 Task: Search one way flight ticket for 4 adults, 2 children, 2 infants in seat and 1 infant on lap in premium economy from Fort Lauderdale: Fort Lauderdale-hollywood International Airport to Rockford: Chicago Rockford International Airport(was Northwest Chicagoland Regional Airport At Rockford) on 5-1-2023. Choice of flights is Southwest. Number of bags: 2 carry on bags. Price is upto 79000. Outbound departure time preference is 4:45.
Action: Mouse moved to (171, 154)
Screenshot: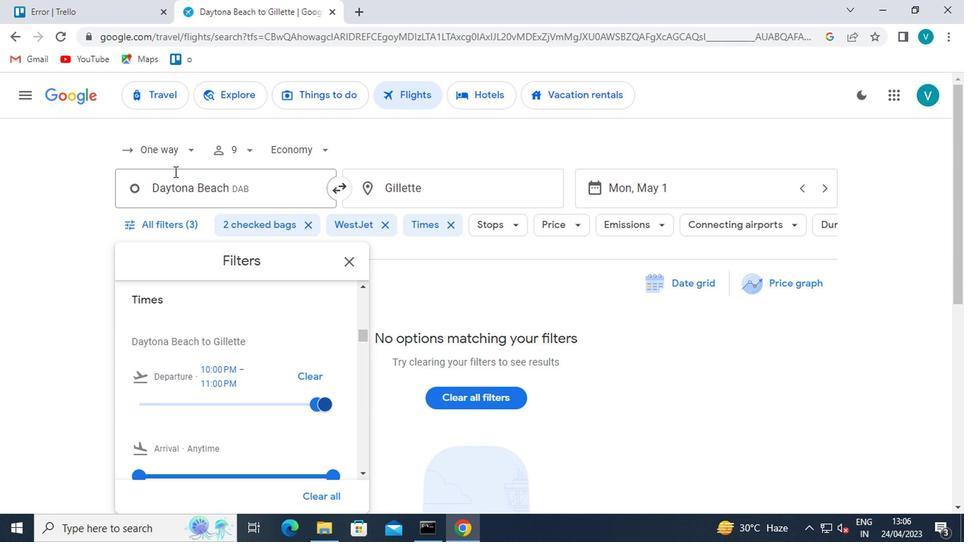 
Action: Mouse pressed left at (171, 154)
Screenshot: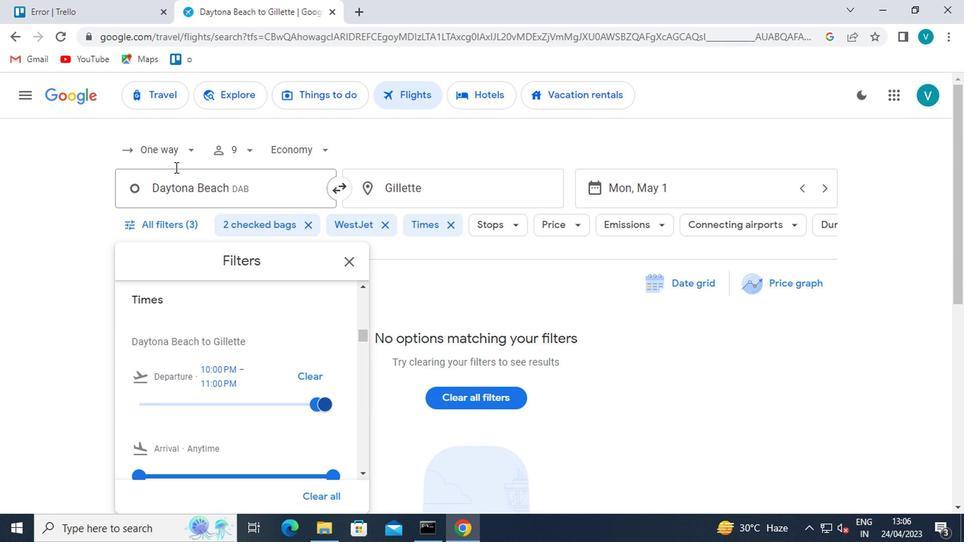 
Action: Mouse moved to (179, 212)
Screenshot: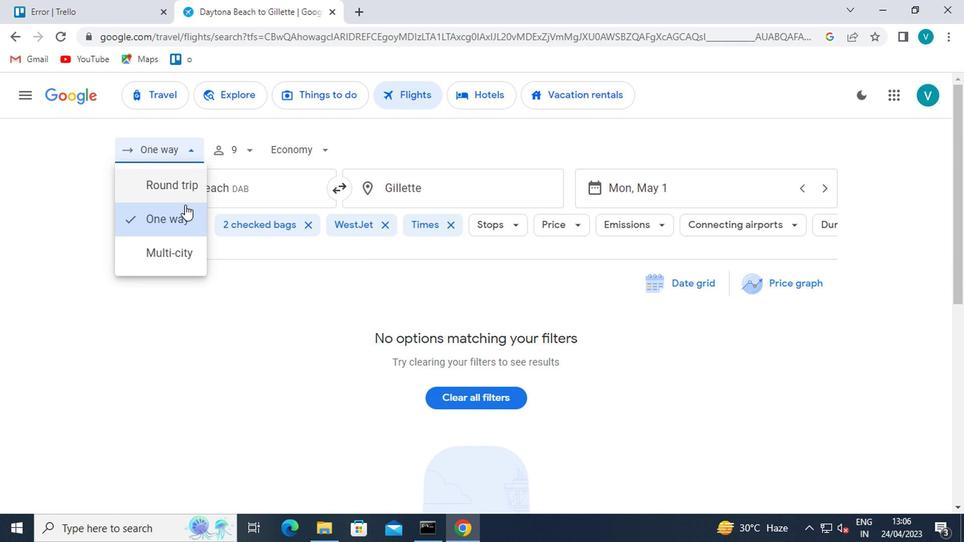 
Action: Mouse pressed left at (179, 212)
Screenshot: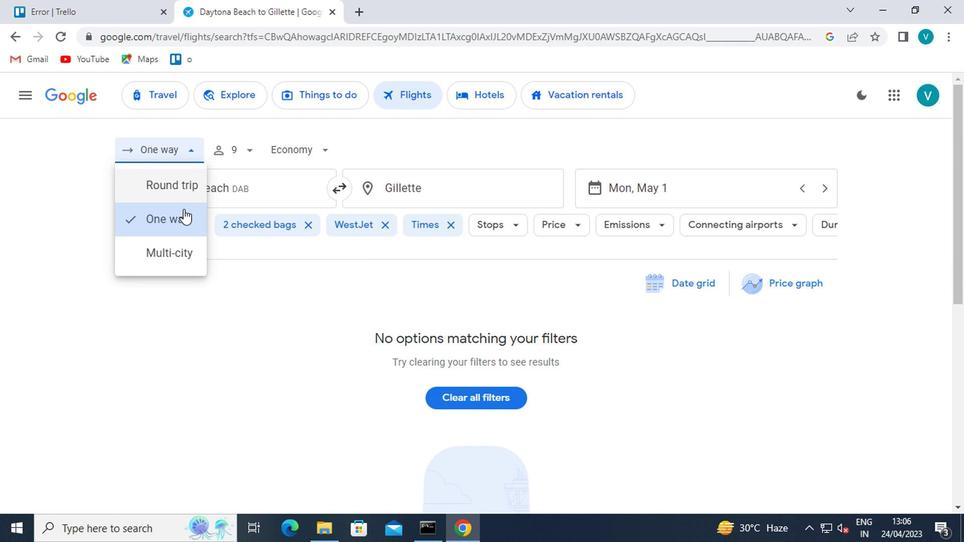 
Action: Mouse moved to (244, 151)
Screenshot: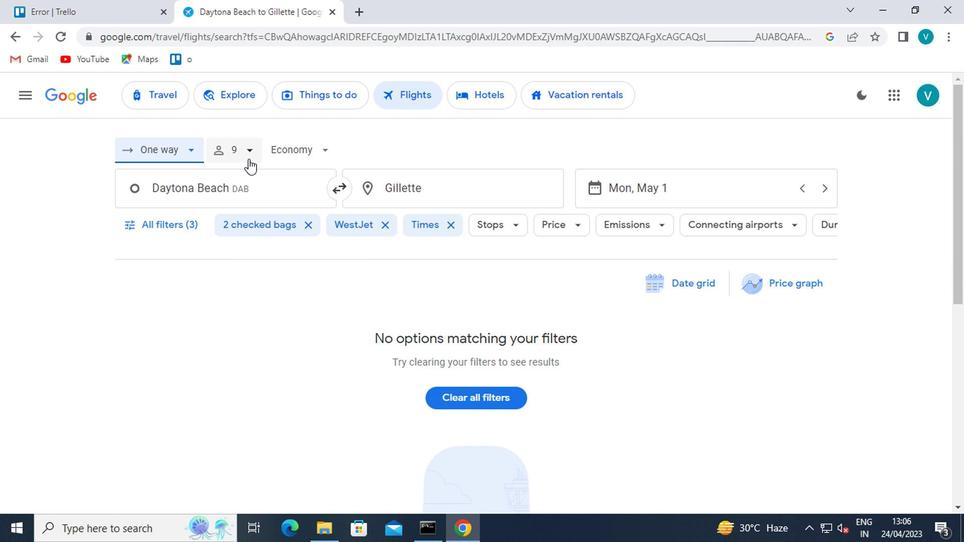 
Action: Mouse pressed left at (244, 151)
Screenshot: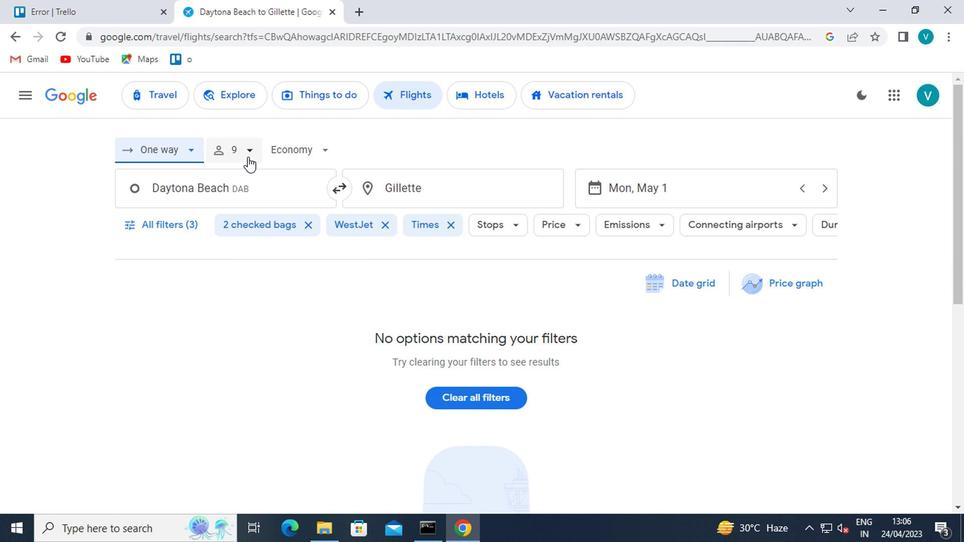 
Action: Mouse moved to (303, 189)
Screenshot: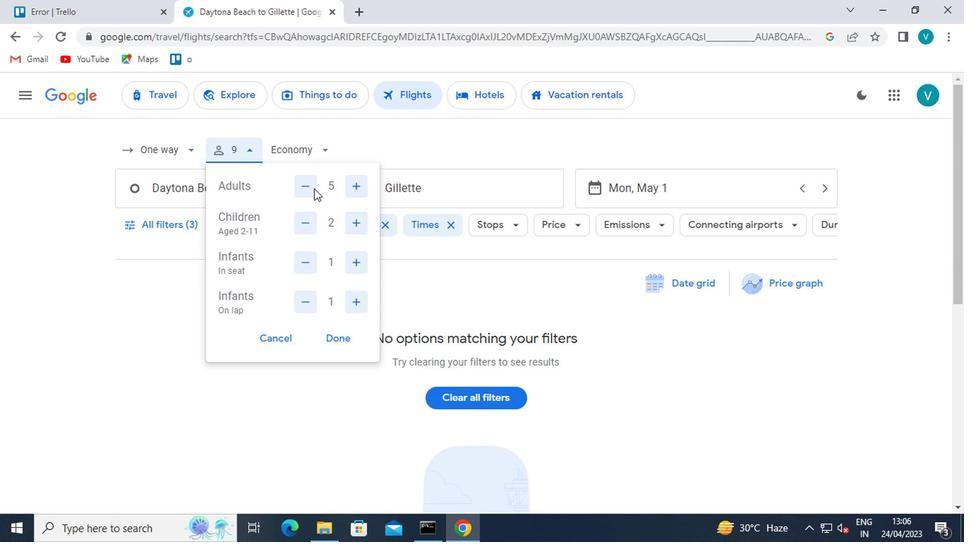 
Action: Mouse pressed left at (303, 189)
Screenshot: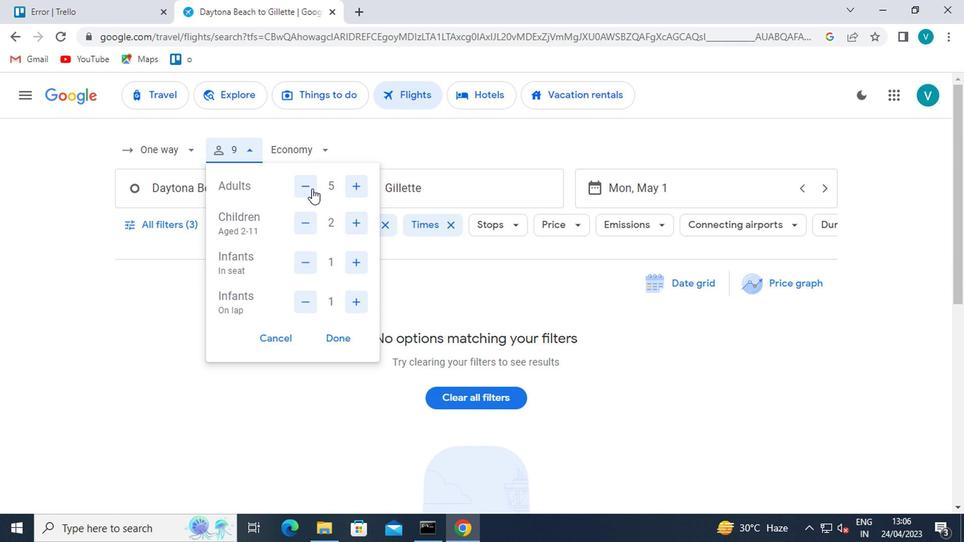 
Action: Mouse moved to (346, 264)
Screenshot: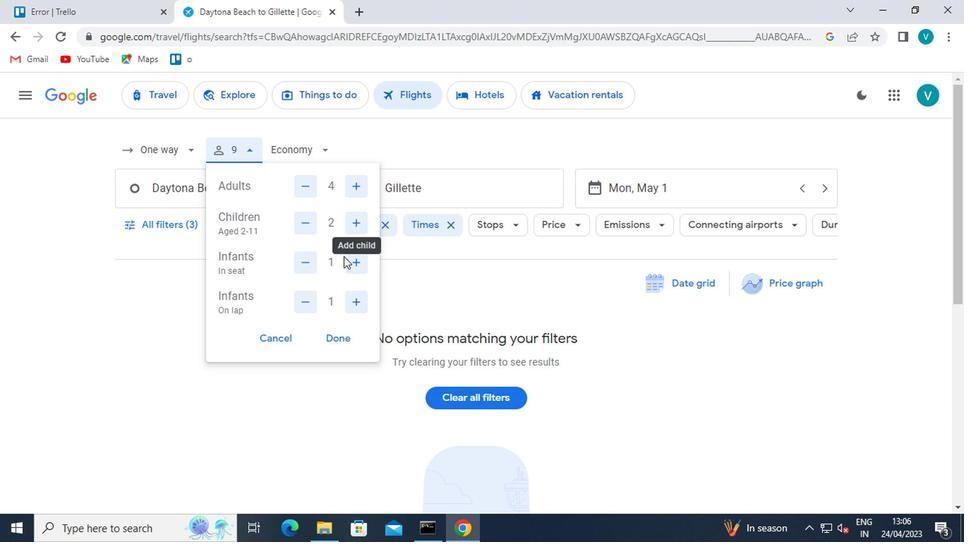 
Action: Mouse pressed left at (346, 264)
Screenshot: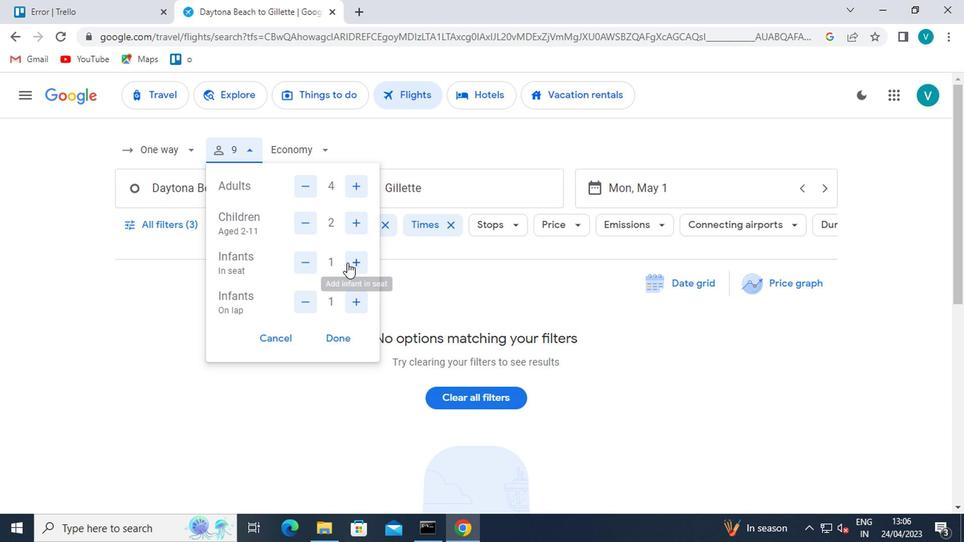 
Action: Mouse moved to (337, 333)
Screenshot: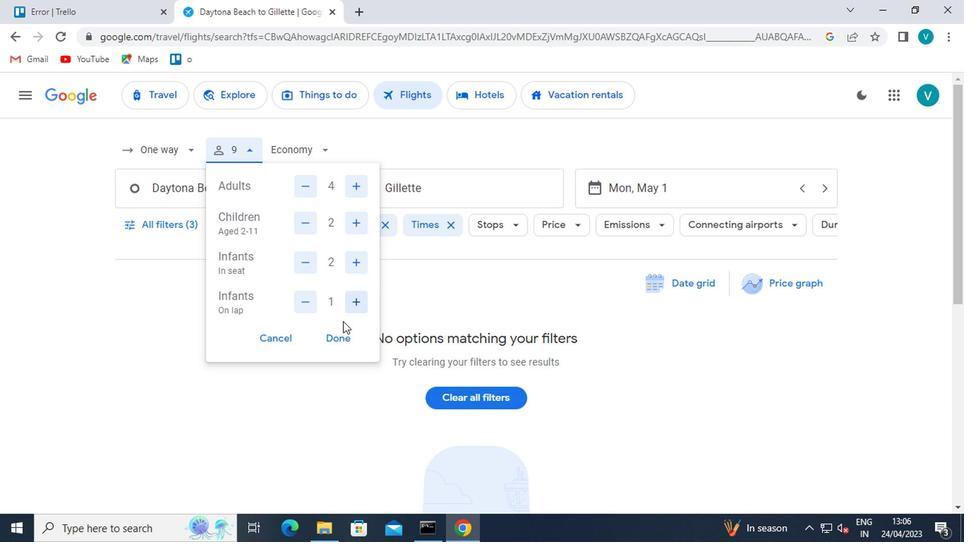 
Action: Mouse pressed left at (337, 333)
Screenshot: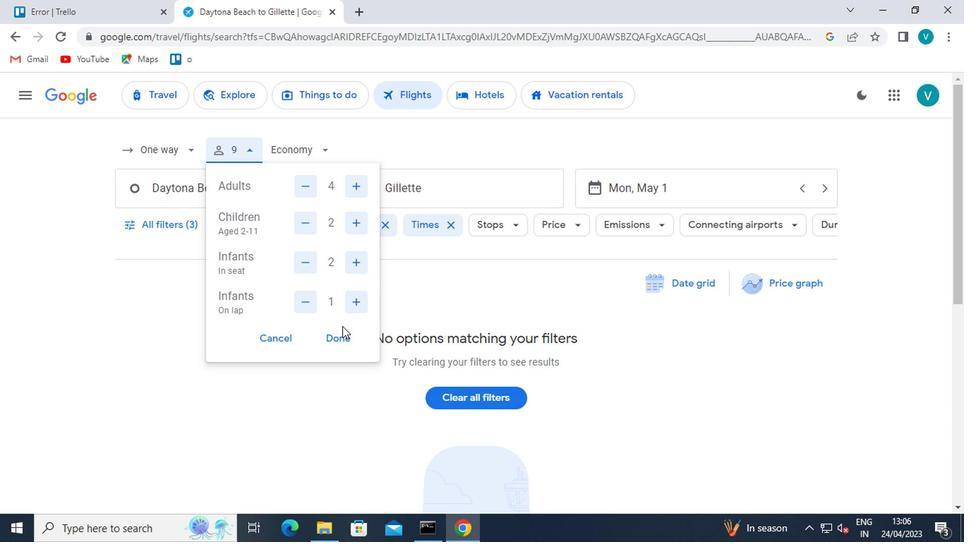 
Action: Mouse moved to (327, 161)
Screenshot: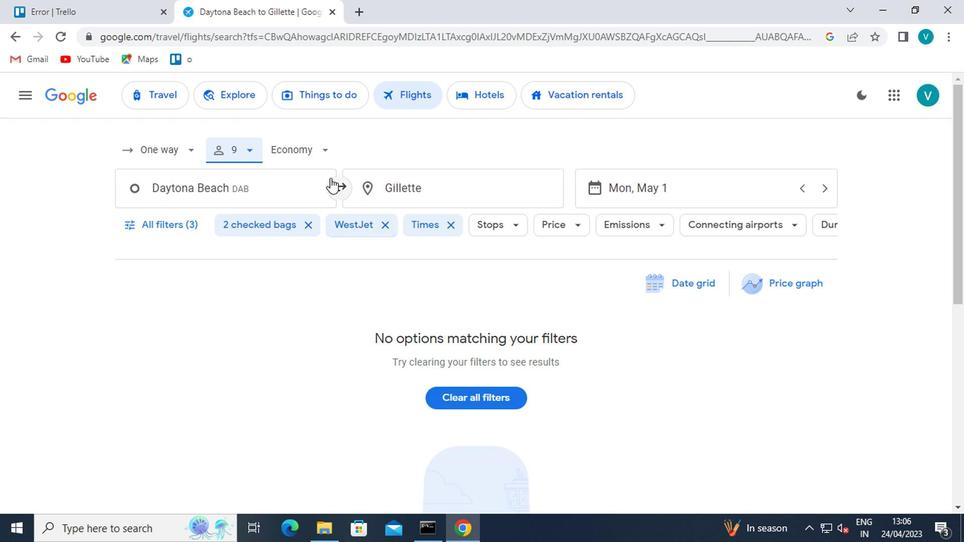 
Action: Mouse pressed left at (327, 161)
Screenshot: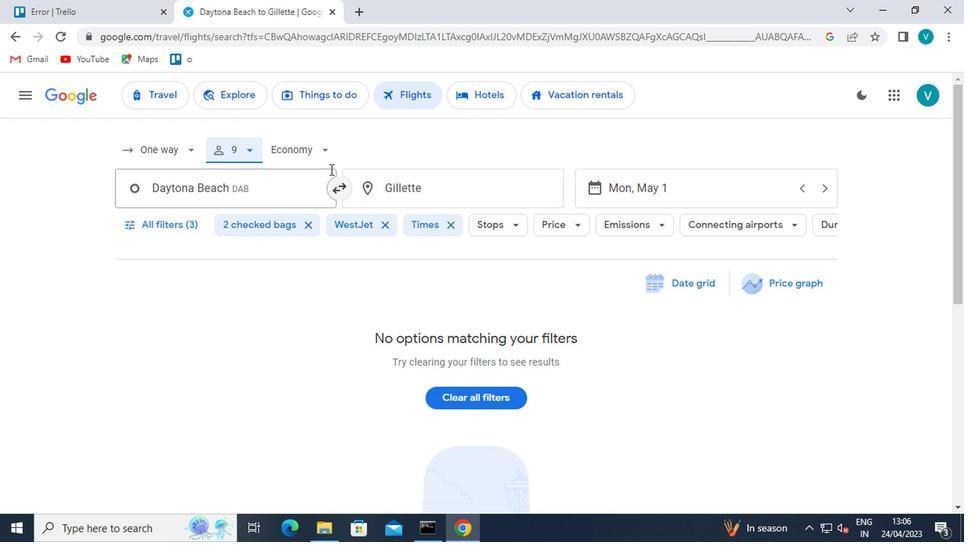 
Action: Mouse moved to (336, 214)
Screenshot: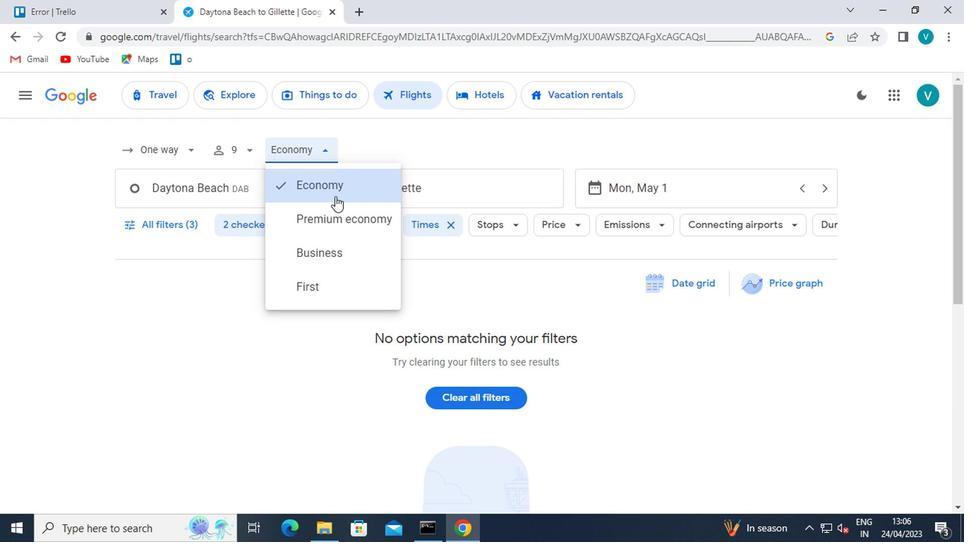 
Action: Mouse pressed left at (336, 214)
Screenshot: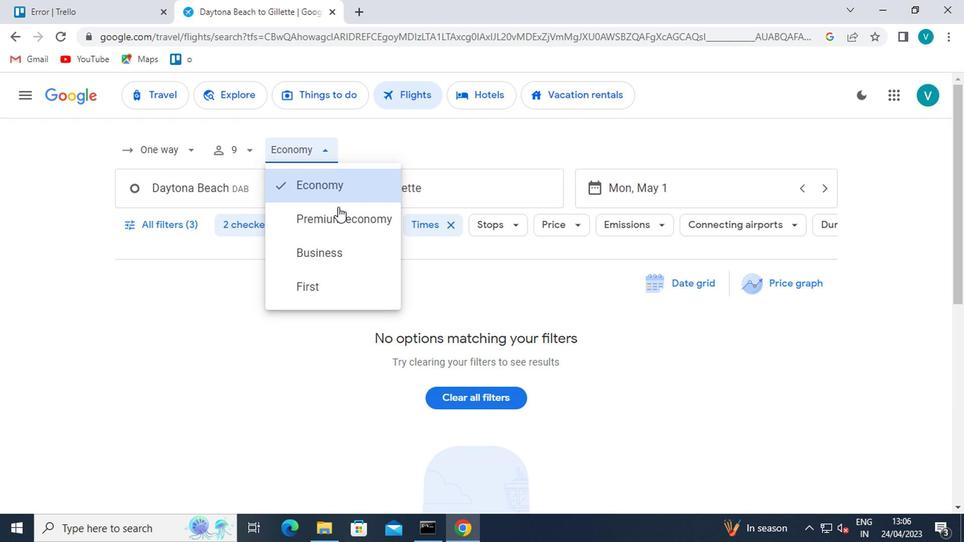 
Action: Mouse moved to (260, 199)
Screenshot: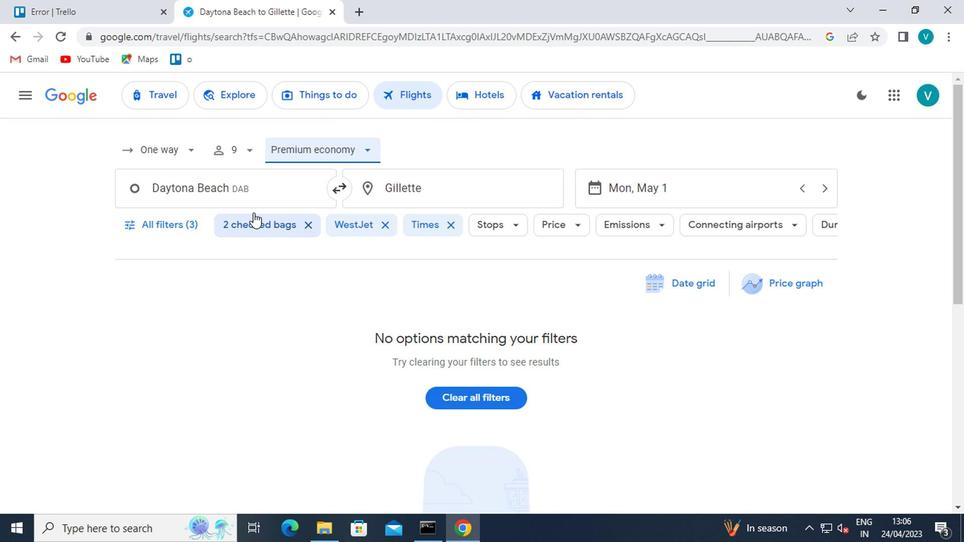 
Action: Mouse pressed left at (260, 199)
Screenshot: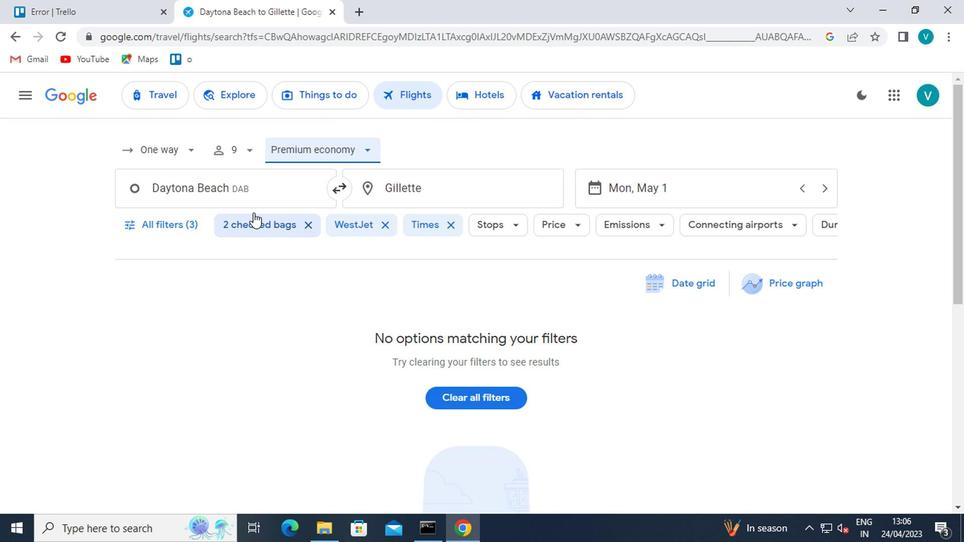 
Action: Mouse moved to (261, 199)
Screenshot: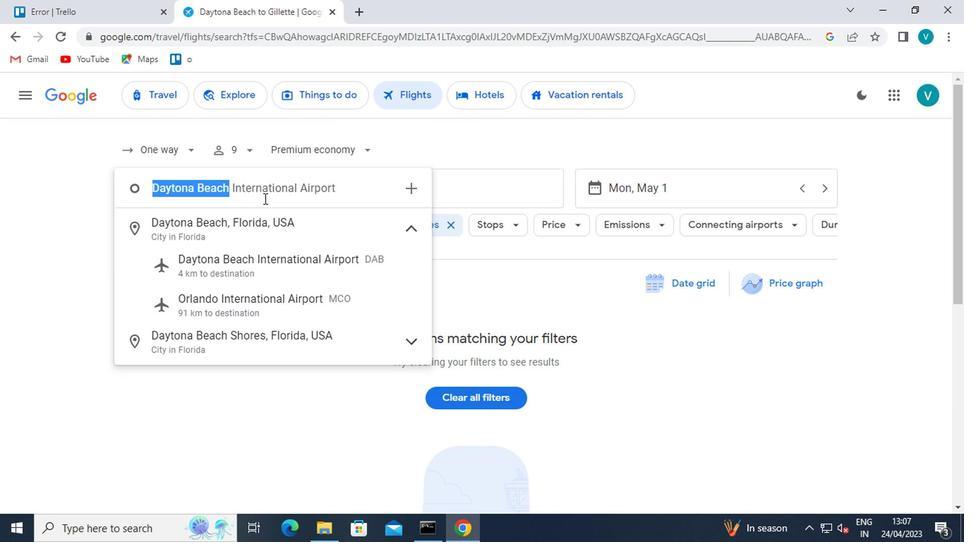 
Action: Key pressed <Key.shift>FORT<Key.space><Key.shift>LAUDERDALE
Screenshot: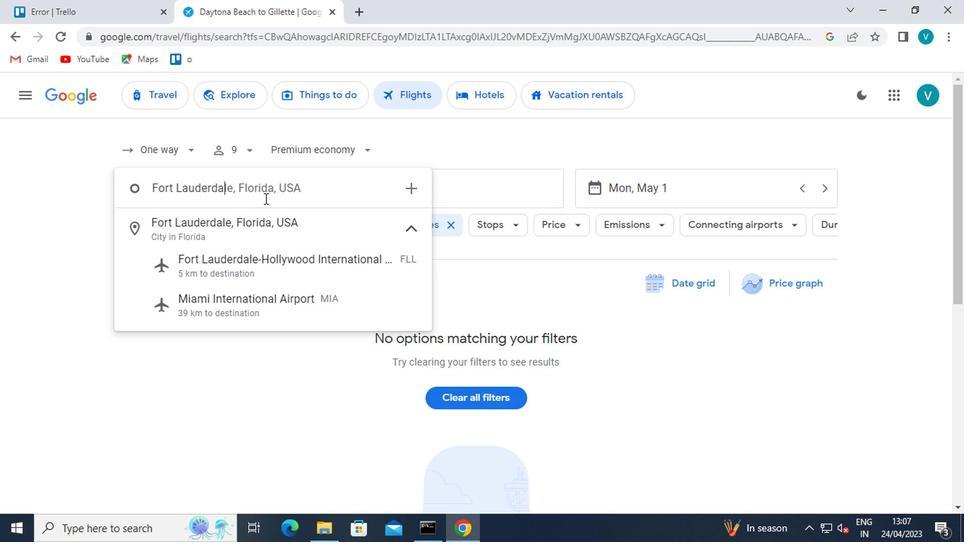 
Action: Mouse moved to (271, 261)
Screenshot: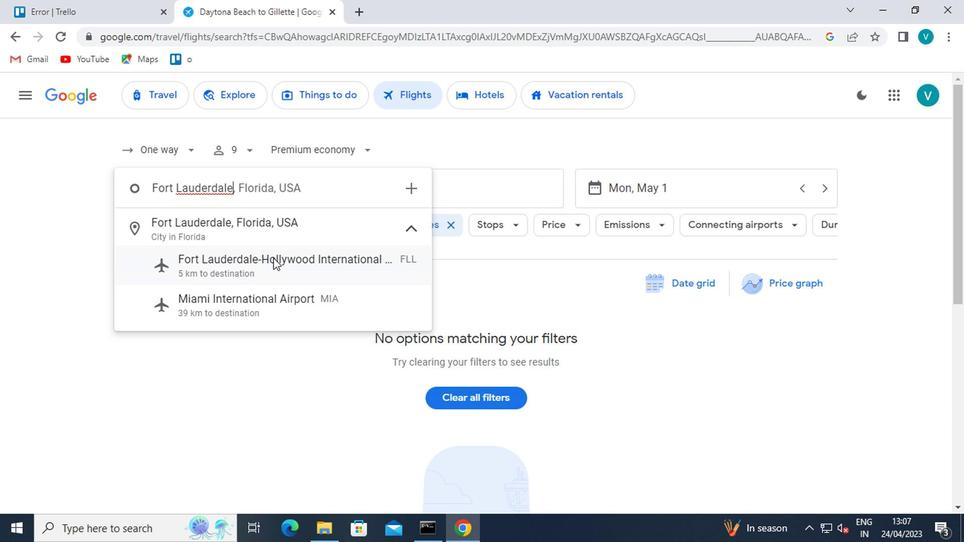 
Action: Mouse pressed left at (271, 261)
Screenshot: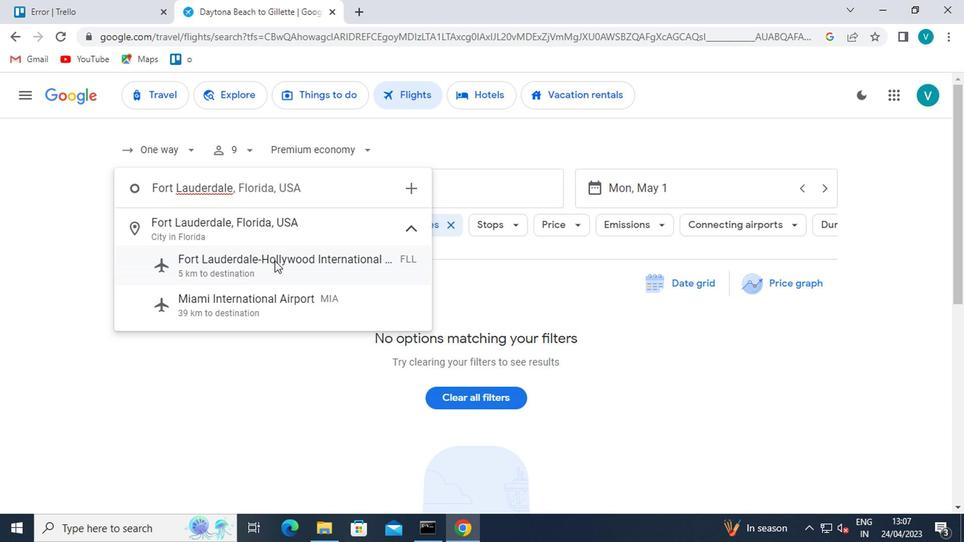
Action: Mouse moved to (457, 177)
Screenshot: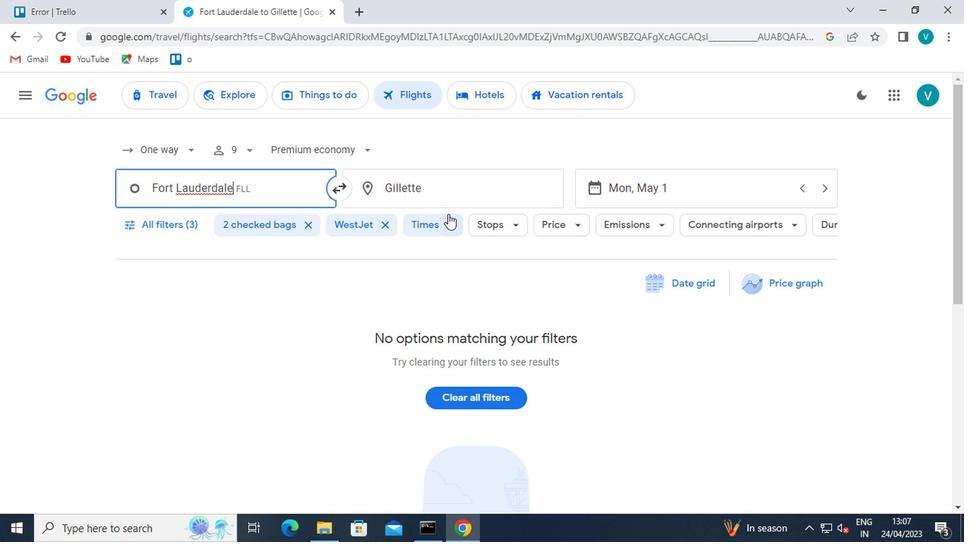 
Action: Mouse pressed left at (457, 177)
Screenshot: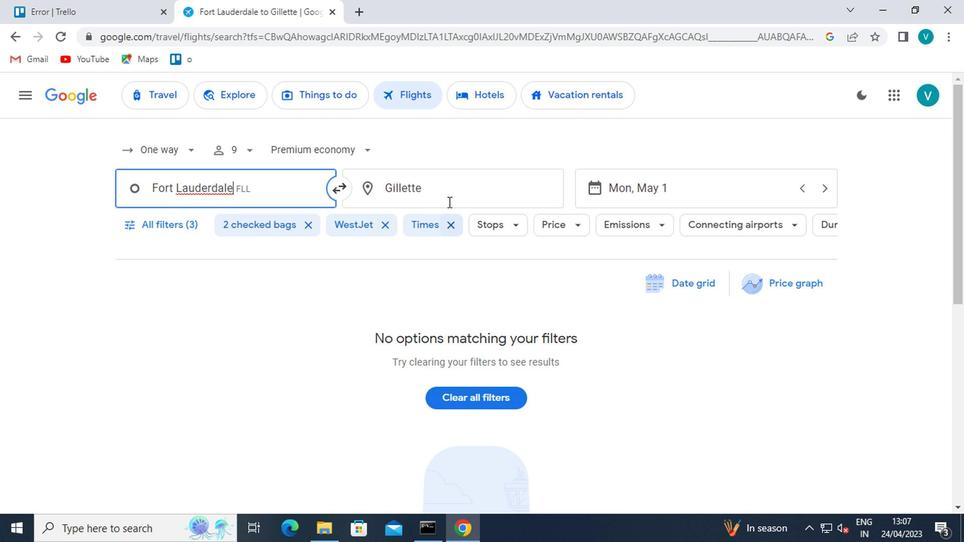 
Action: Mouse moved to (388, 130)
Screenshot: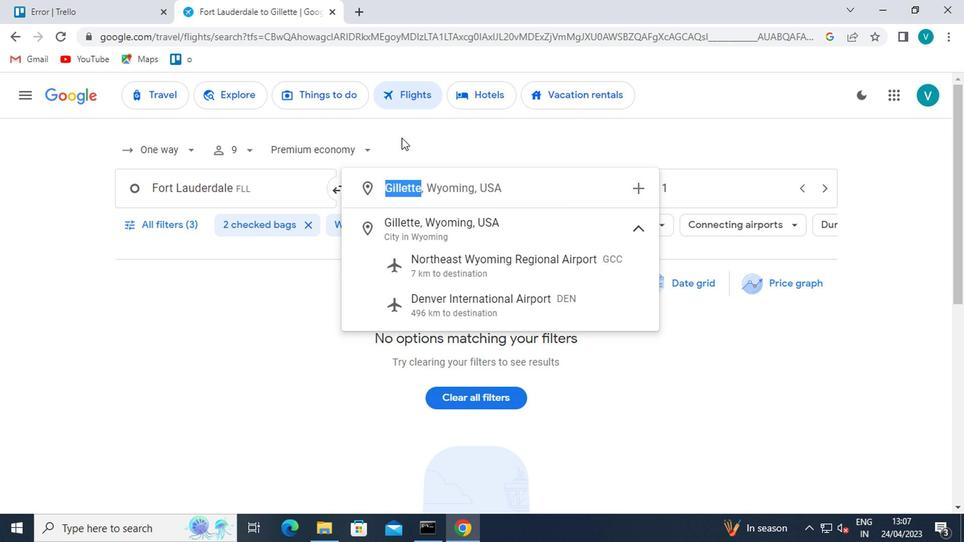 
Action: Key pressed <Key.shift>ROCK
Screenshot: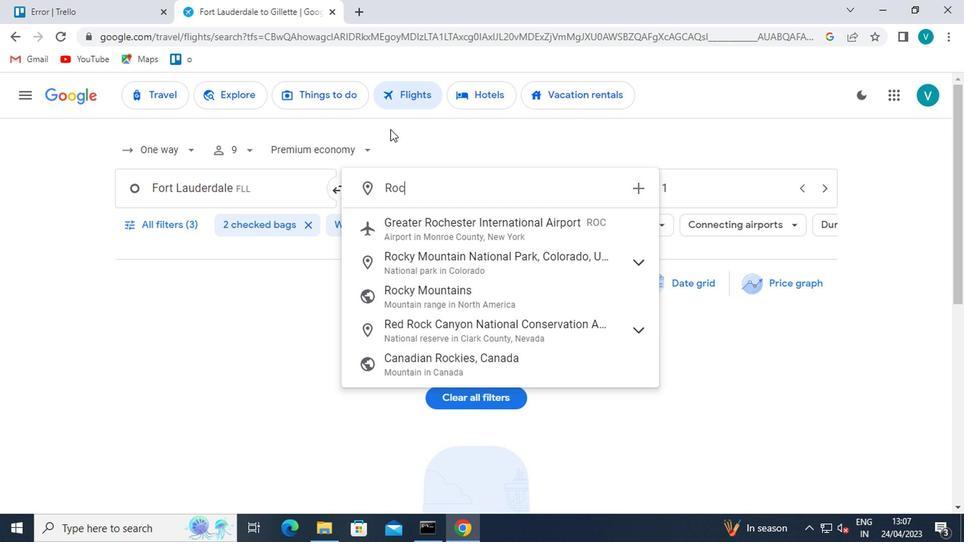 
Action: Mouse moved to (386, 130)
Screenshot: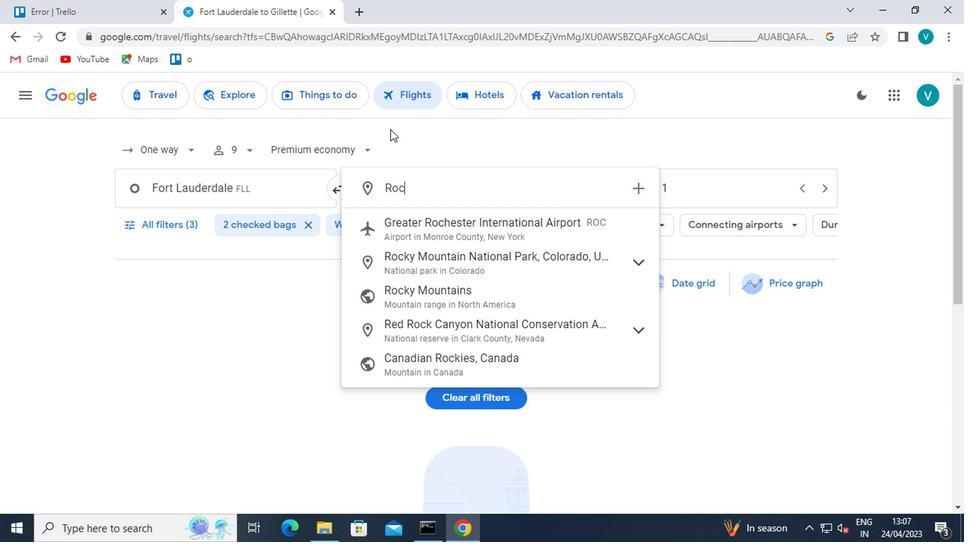 
Action: Key pressed FORD
Screenshot: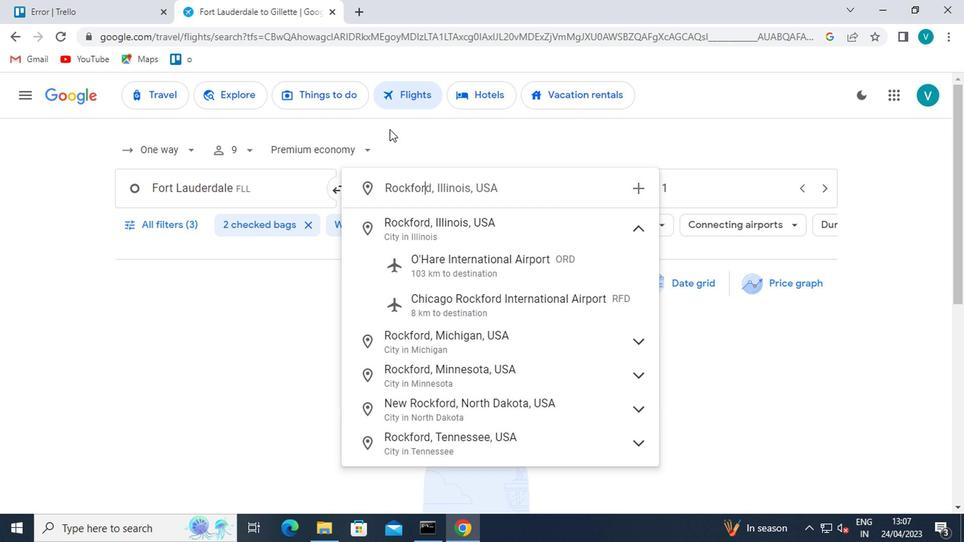 
Action: Mouse moved to (446, 303)
Screenshot: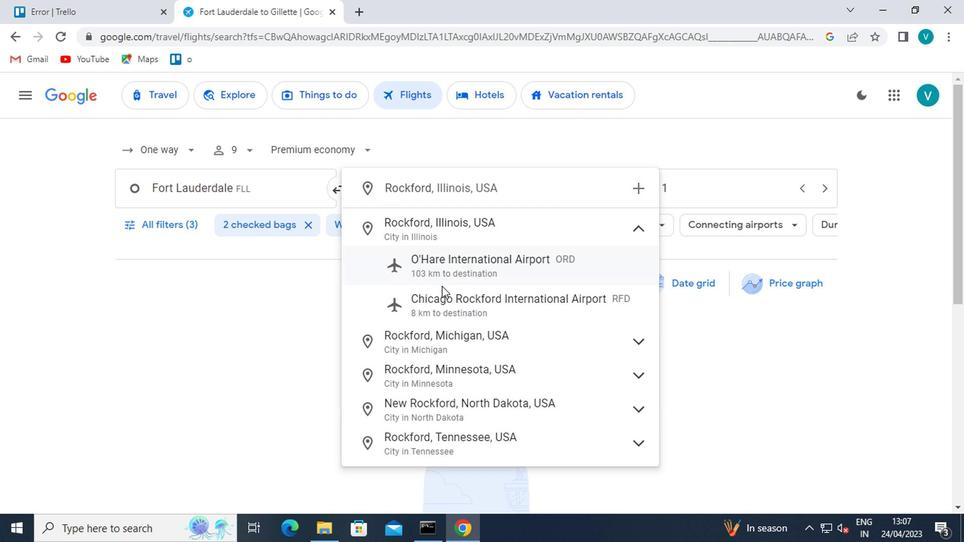 
Action: Mouse pressed left at (446, 303)
Screenshot: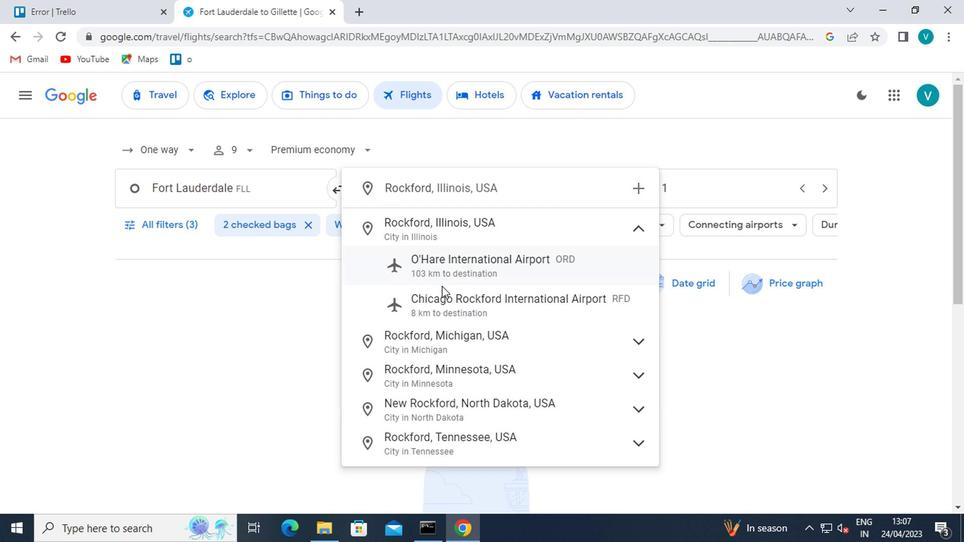 
Action: Mouse moved to (719, 194)
Screenshot: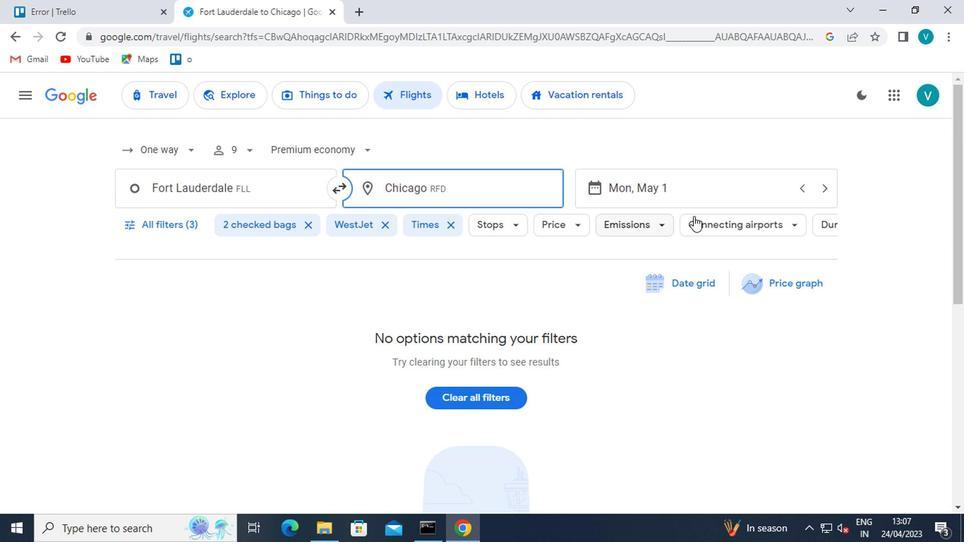 
Action: Mouse pressed left at (719, 194)
Screenshot: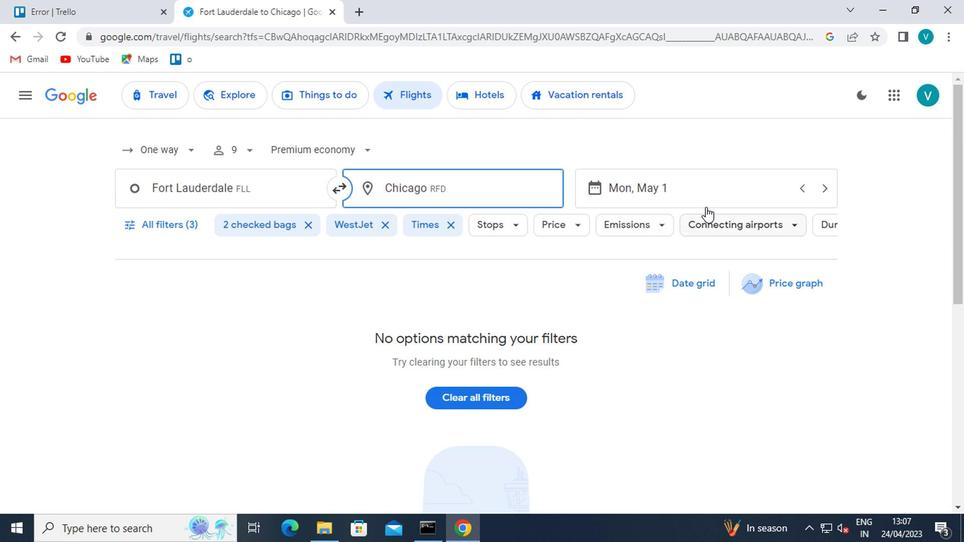 
Action: Mouse moved to (650, 260)
Screenshot: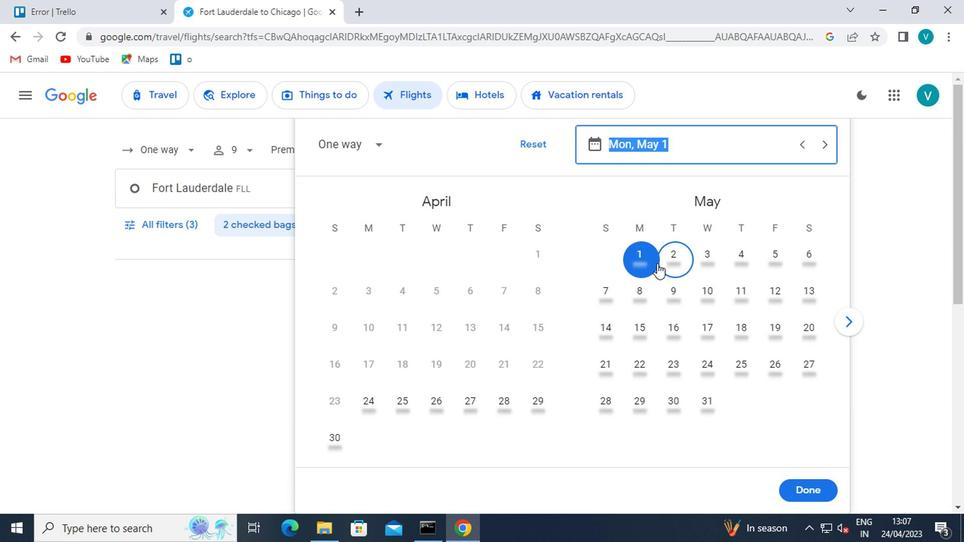 
Action: Mouse pressed left at (650, 260)
Screenshot: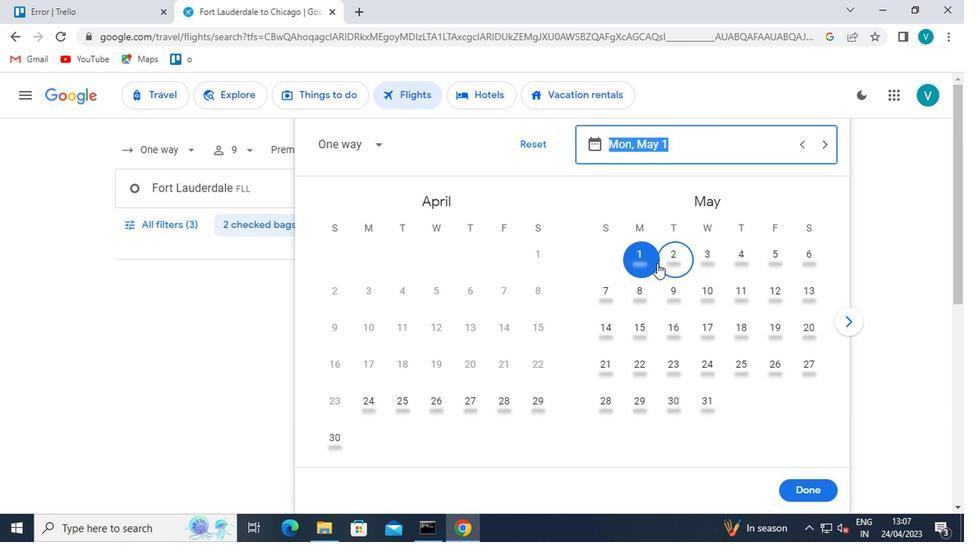 
Action: Mouse moved to (794, 492)
Screenshot: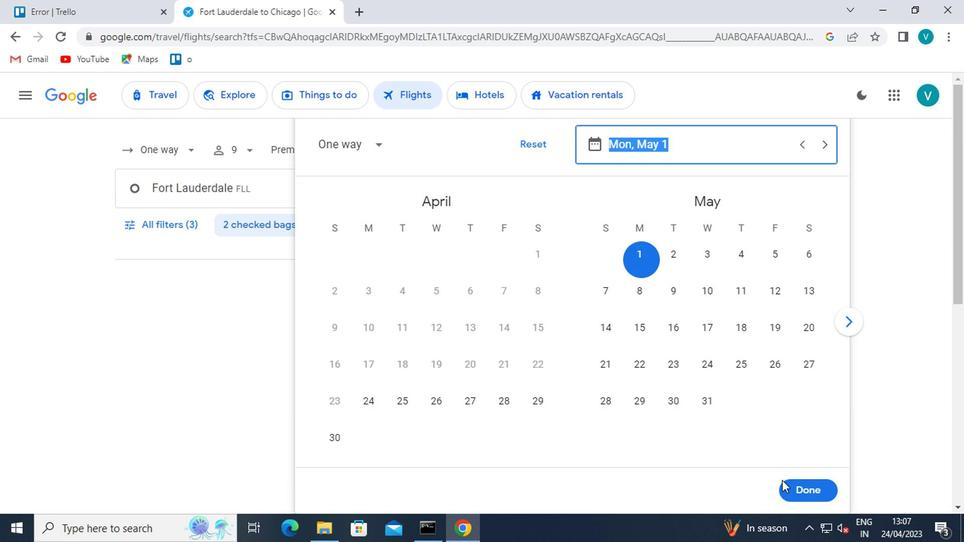 
Action: Mouse pressed left at (794, 492)
Screenshot: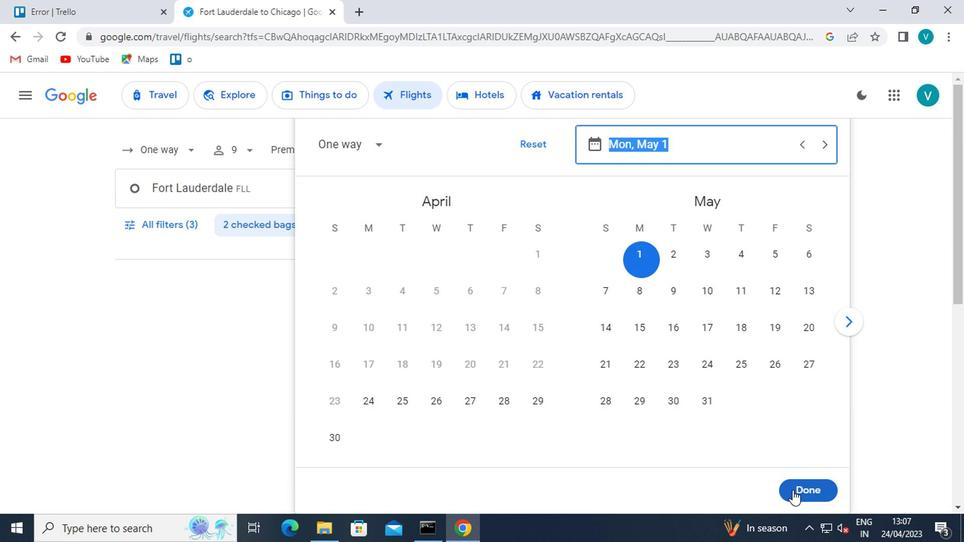 
Action: Mouse moved to (176, 233)
Screenshot: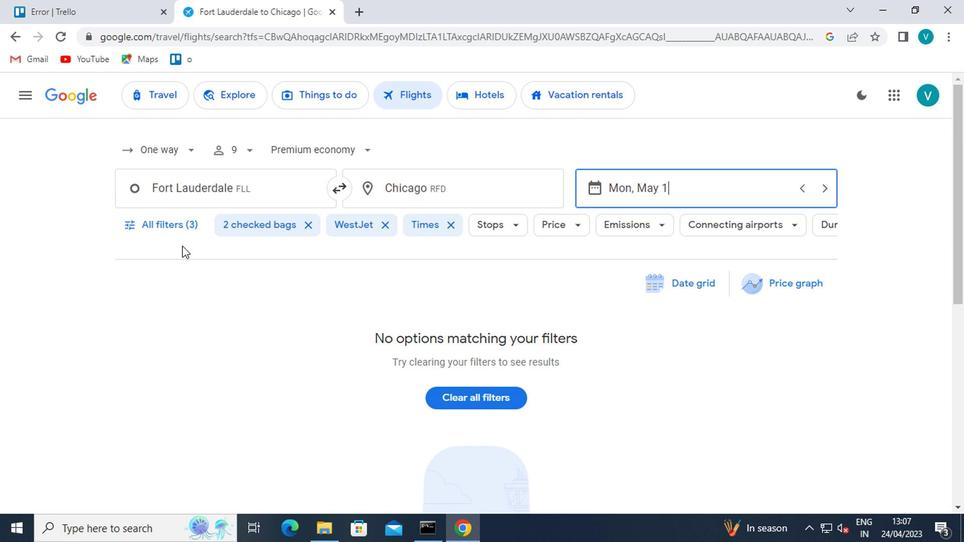 
Action: Mouse pressed left at (176, 233)
Screenshot: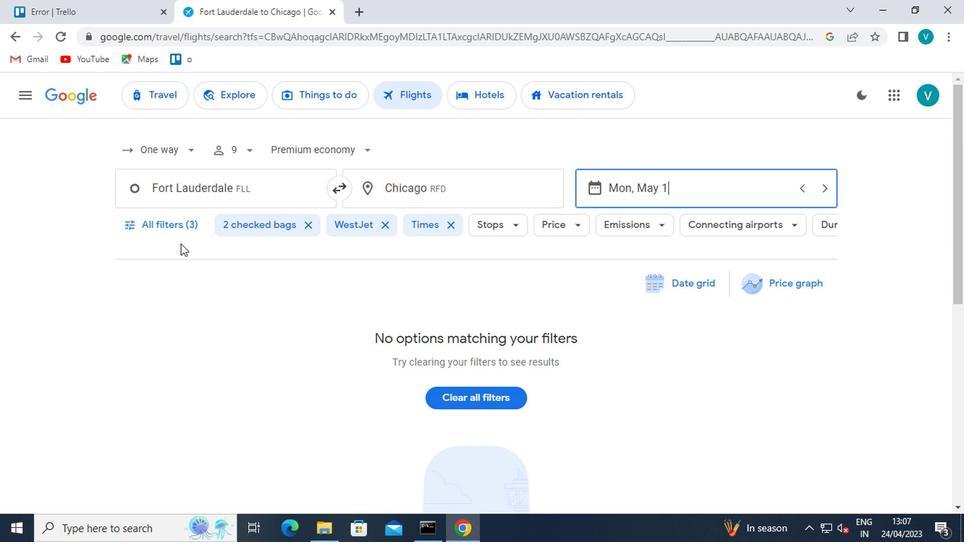 
Action: Mouse moved to (280, 346)
Screenshot: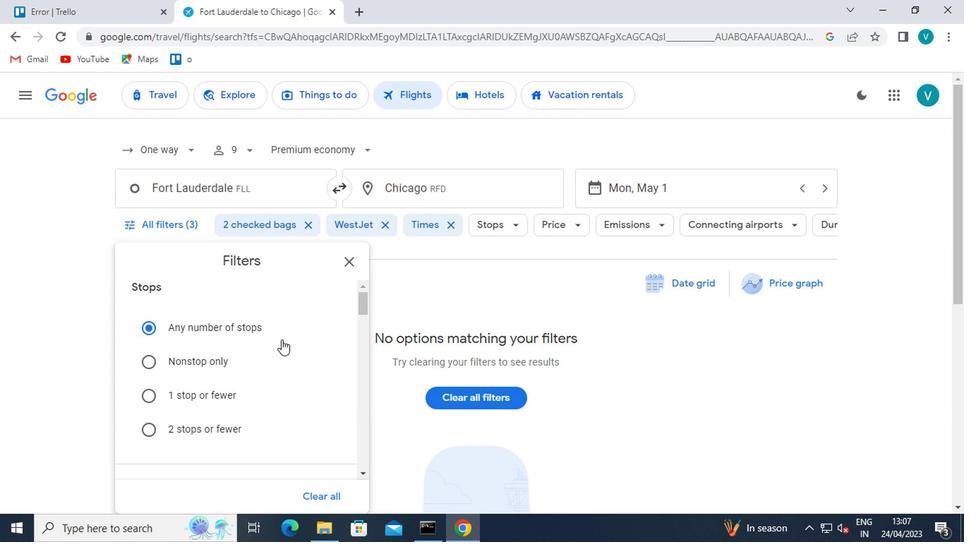 
Action: Mouse scrolled (280, 345) with delta (0, -1)
Screenshot: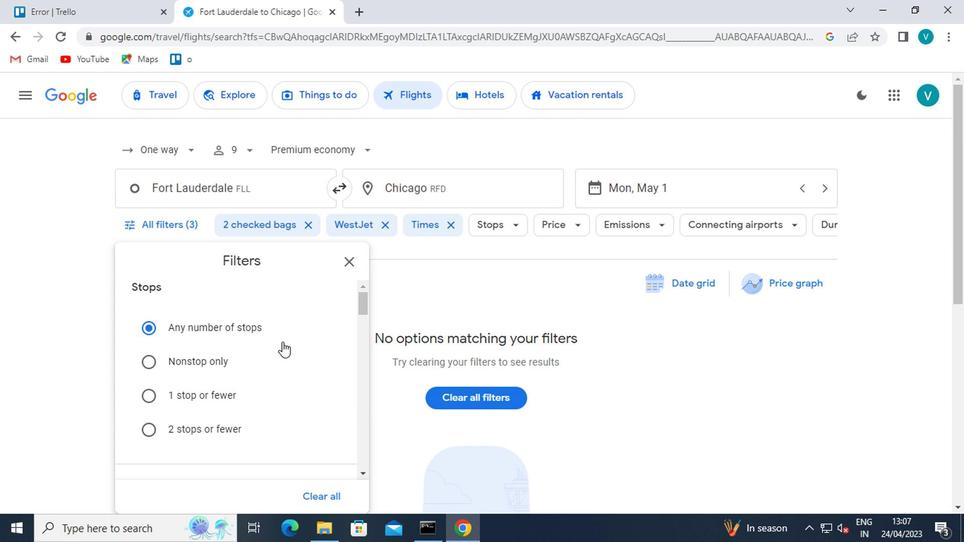 
Action: Mouse moved to (282, 347)
Screenshot: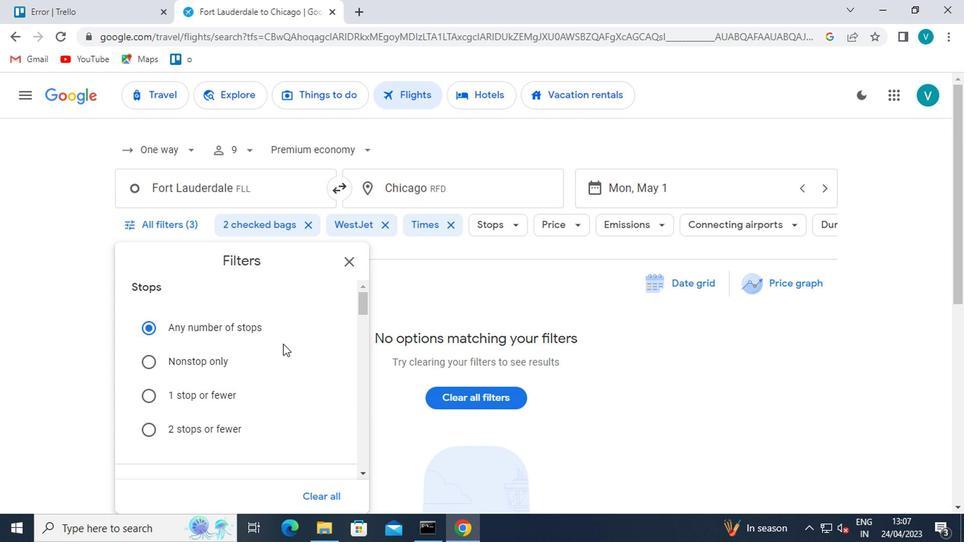 
Action: Mouse scrolled (282, 346) with delta (0, 0)
Screenshot: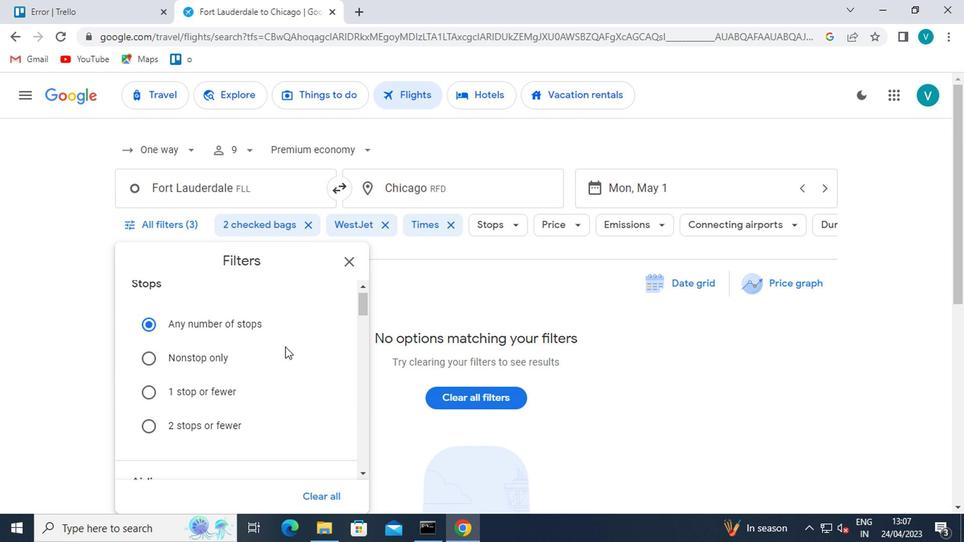 
Action: Mouse scrolled (282, 346) with delta (0, 0)
Screenshot: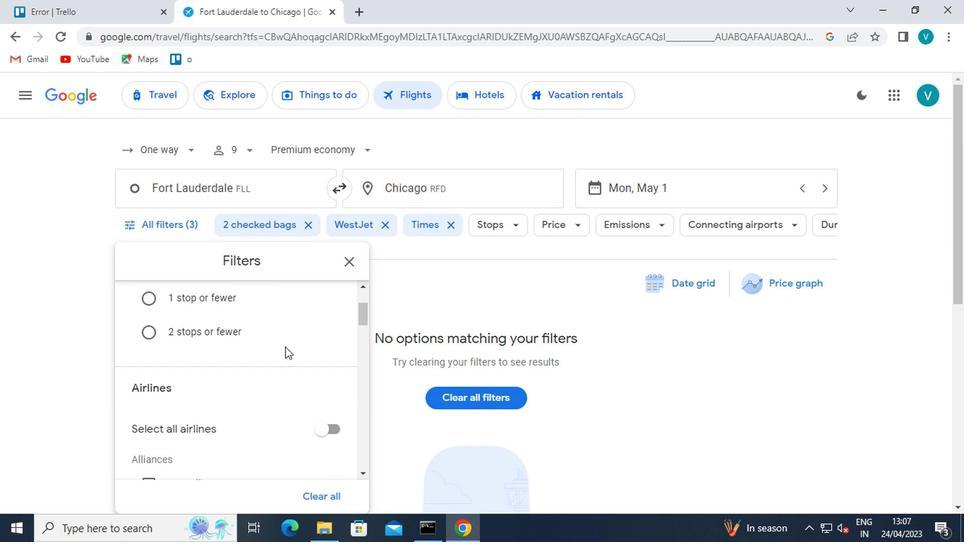 
Action: Mouse moved to (284, 347)
Screenshot: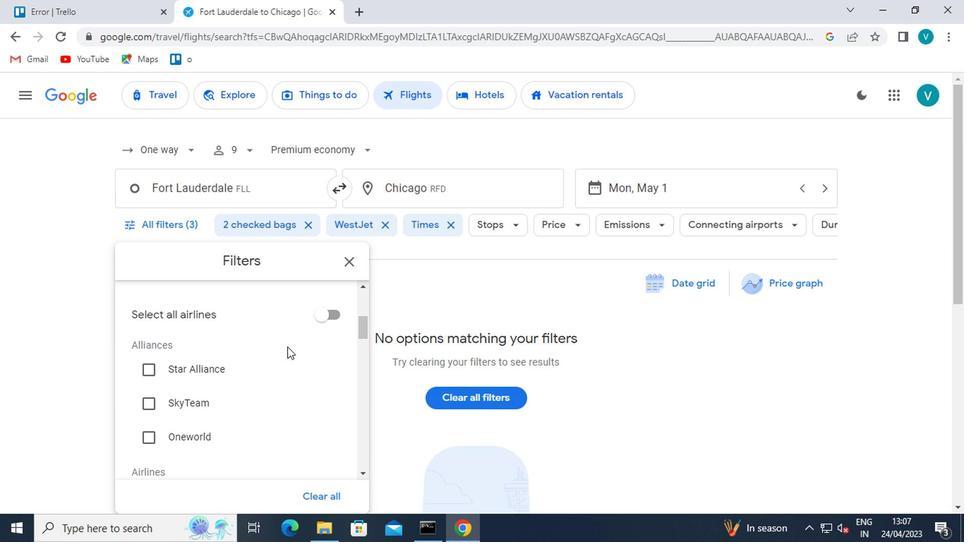
Action: Mouse scrolled (284, 346) with delta (0, 0)
Screenshot: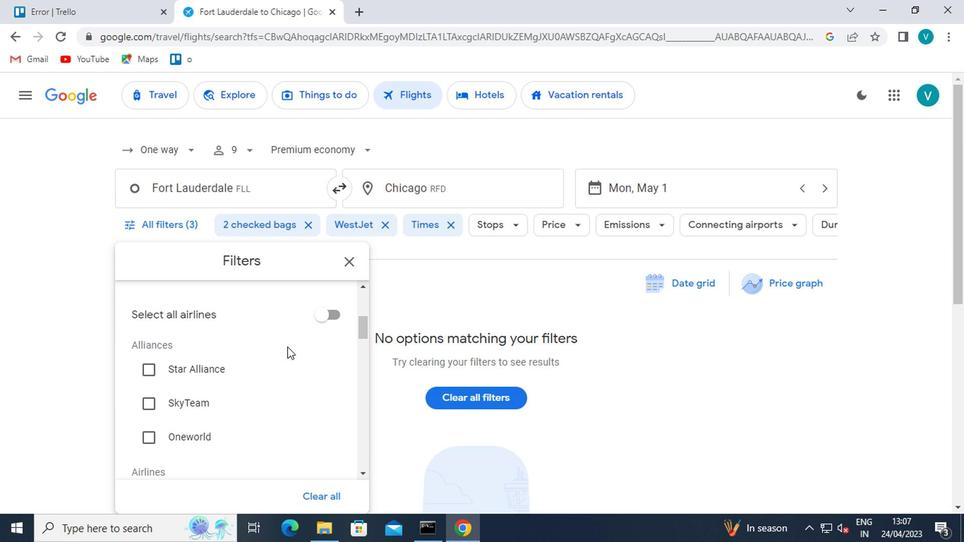
Action: Mouse moved to (285, 348)
Screenshot: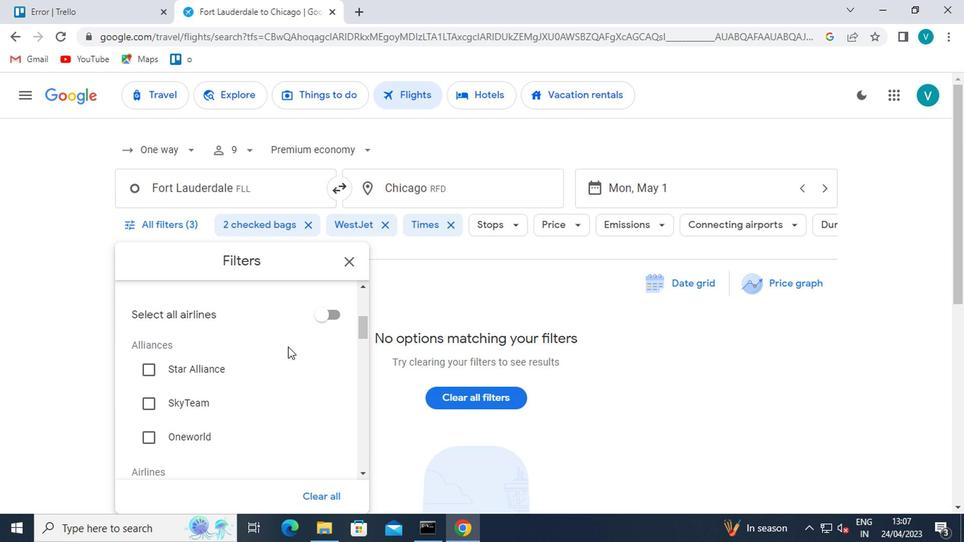 
Action: Mouse scrolled (285, 347) with delta (0, -1)
Screenshot: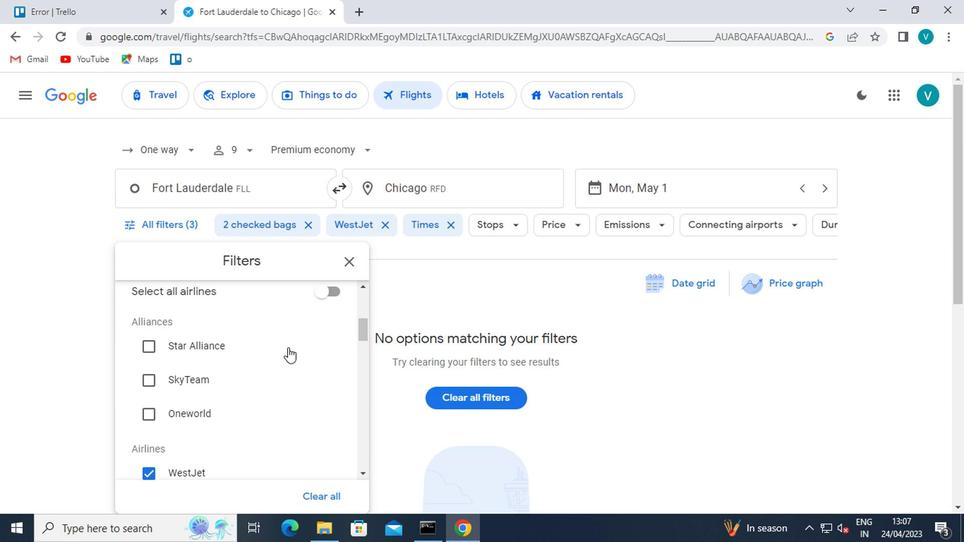 
Action: Mouse moved to (285, 348)
Screenshot: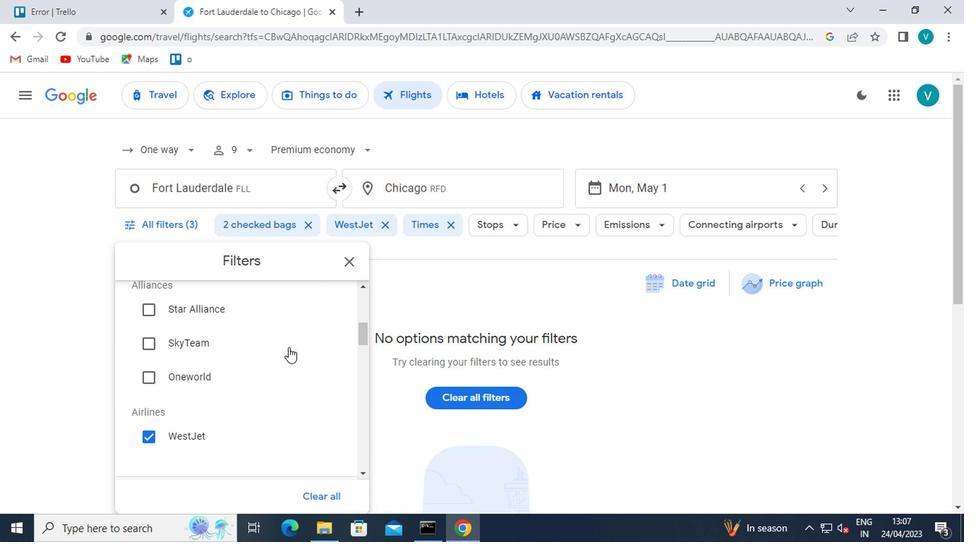 
Action: Mouse scrolled (285, 348) with delta (0, 0)
Screenshot: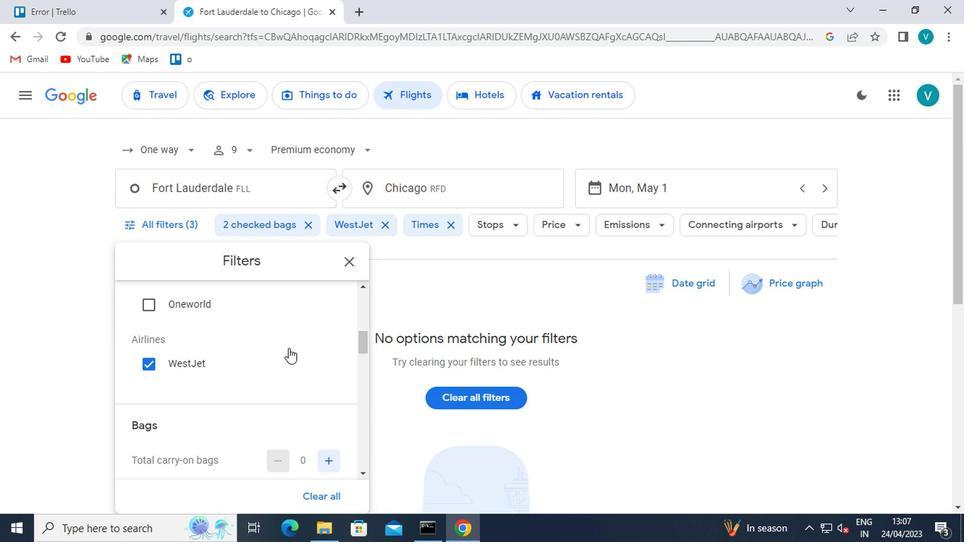 
Action: Mouse moved to (289, 348)
Screenshot: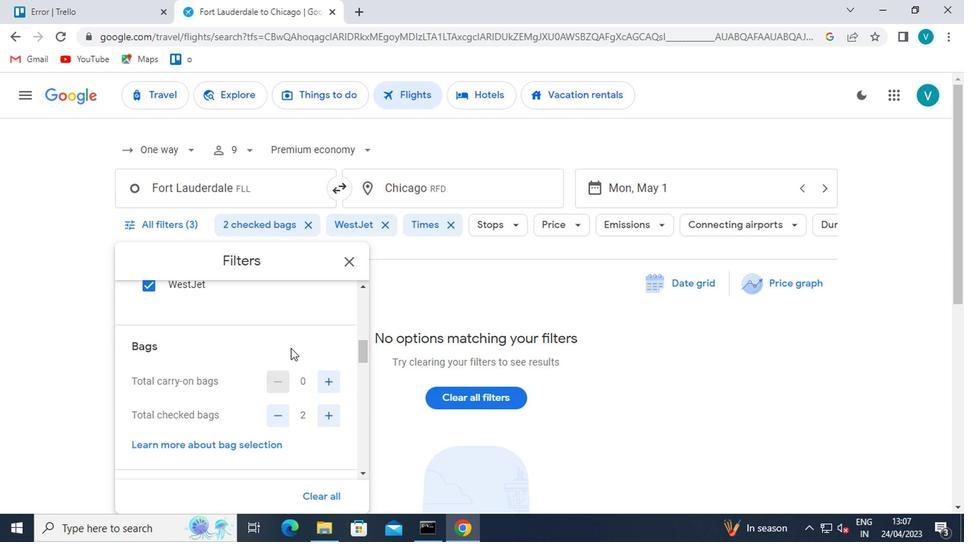 
Action: Mouse scrolled (289, 348) with delta (0, 0)
Screenshot: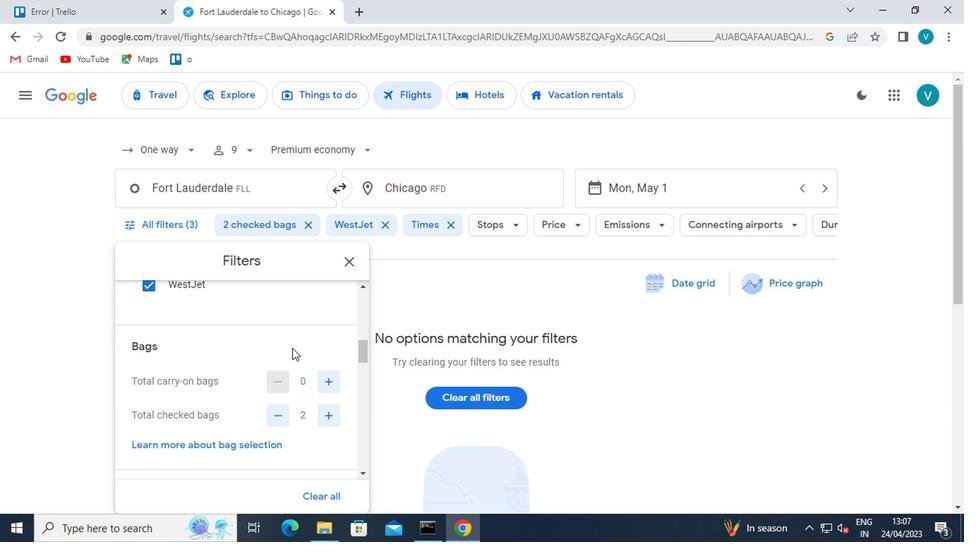 
Action: Mouse moved to (299, 341)
Screenshot: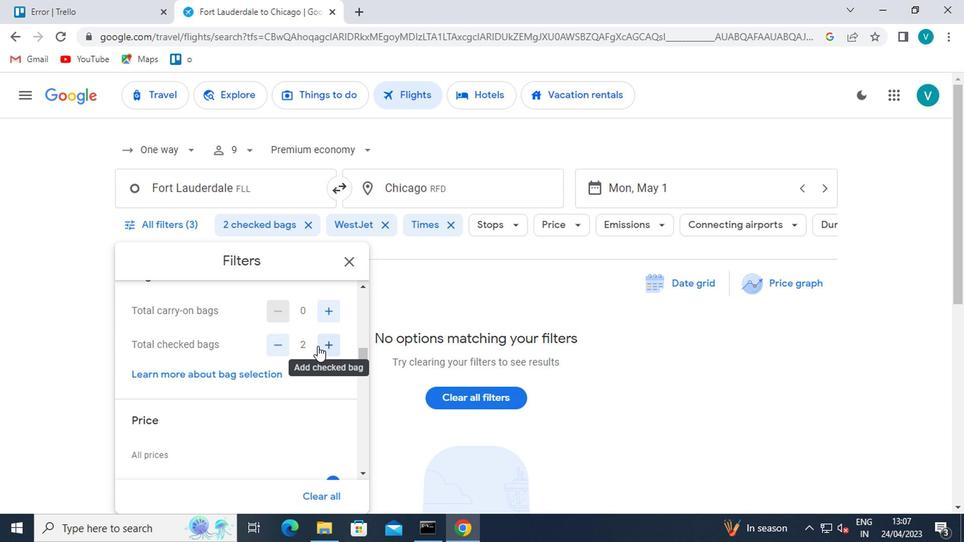 
Action: Mouse scrolled (299, 341) with delta (0, 0)
Screenshot: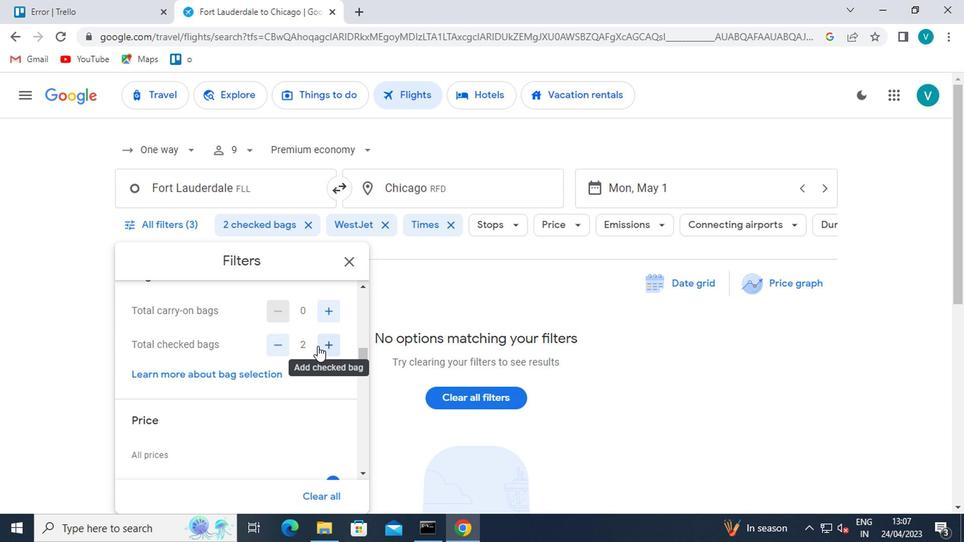 
Action: Mouse moved to (298, 341)
Screenshot: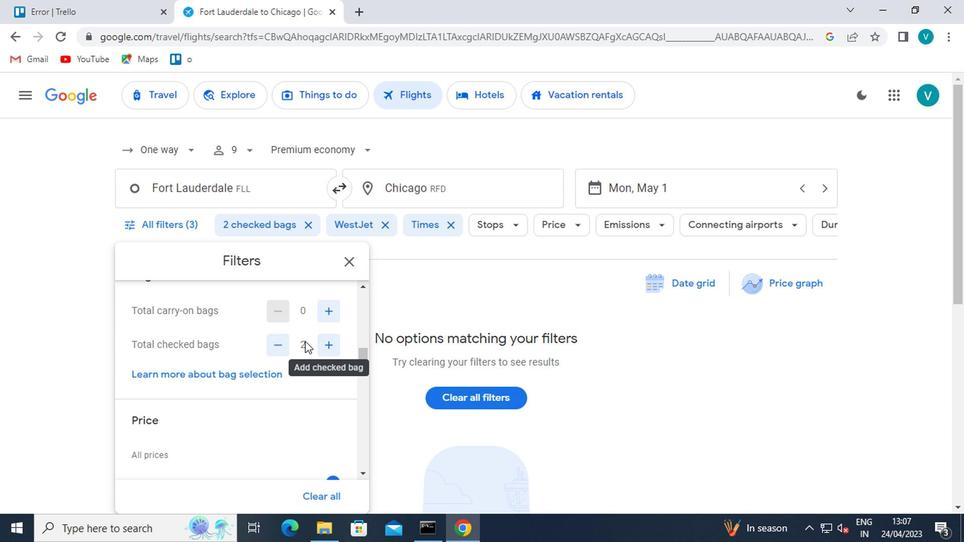 
Action: Mouse scrolled (298, 341) with delta (0, 0)
Screenshot: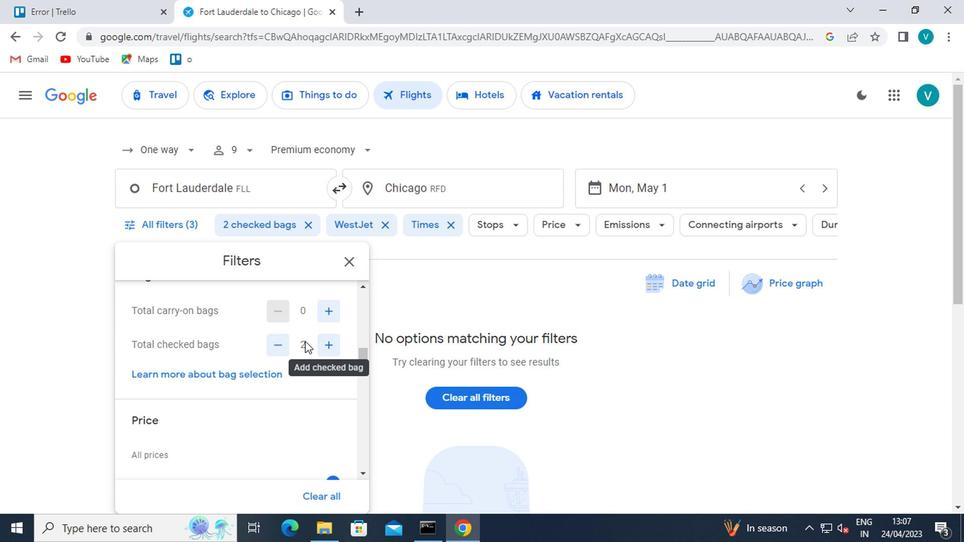 
Action: Mouse moved to (331, 342)
Screenshot: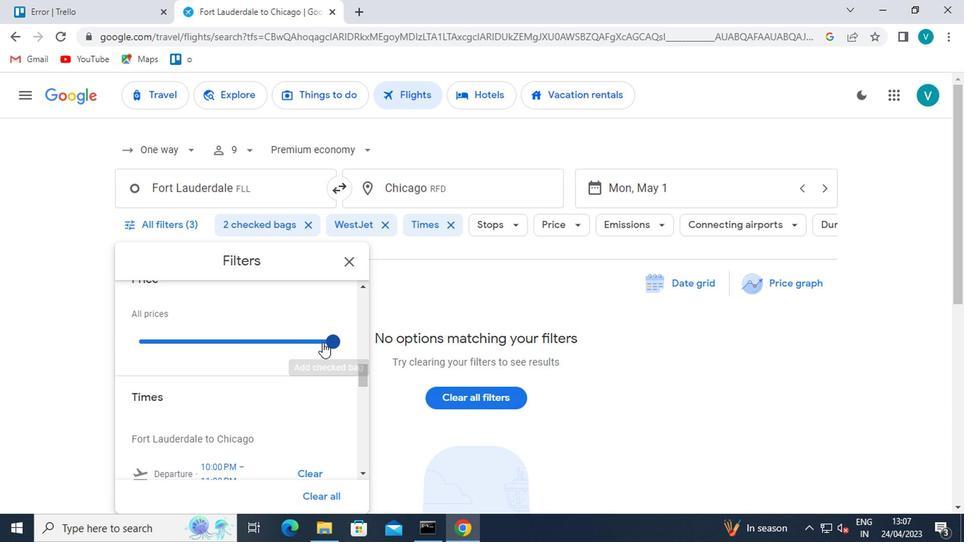 
Action: Mouse pressed left at (331, 342)
Screenshot: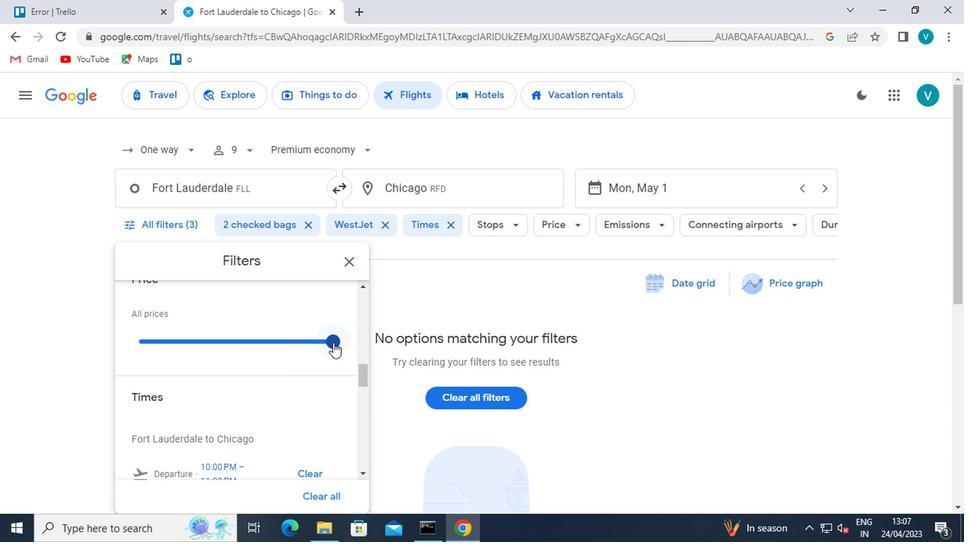 
Action: Mouse moved to (315, 351)
Screenshot: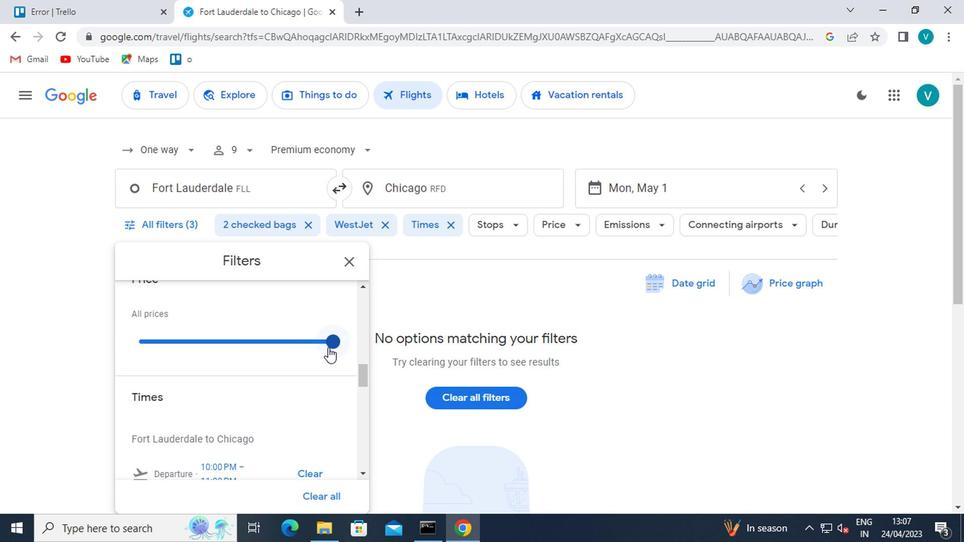 
Action: Mouse scrolled (315, 350) with delta (0, -1)
Screenshot: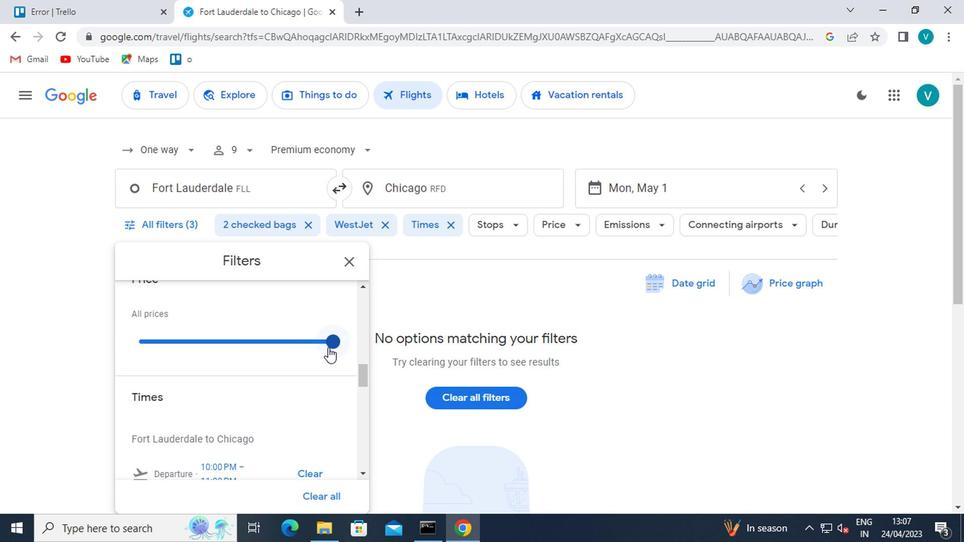
Action: Mouse moved to (312, 430)
Screenshot: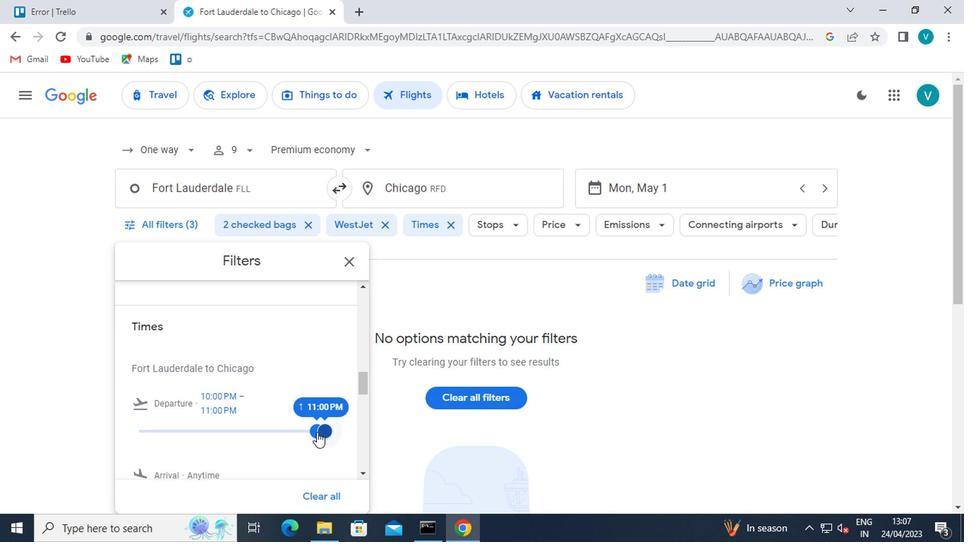 
Action: Mouse pressed left at (312, 430)
Screenshot: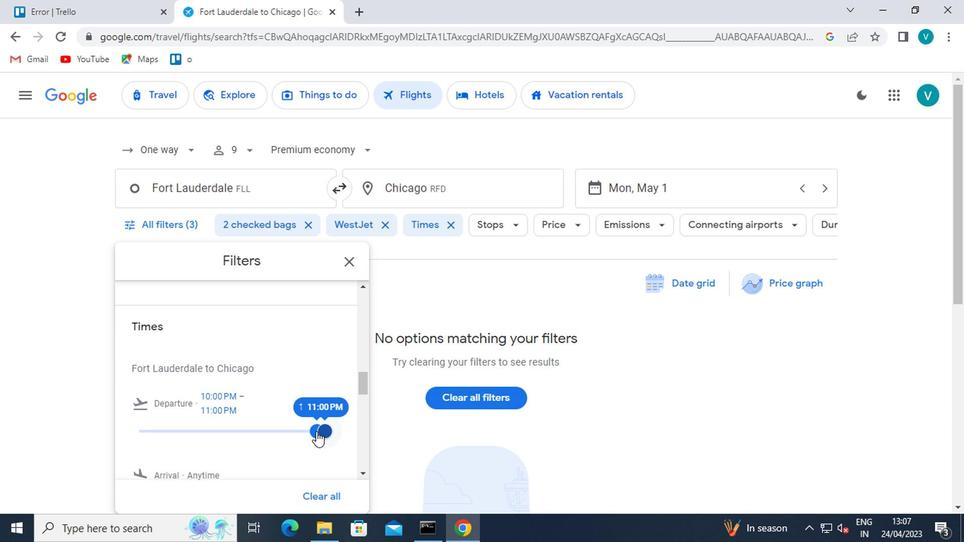 
Action: Mouse moved to (234, 406)
Screenshot: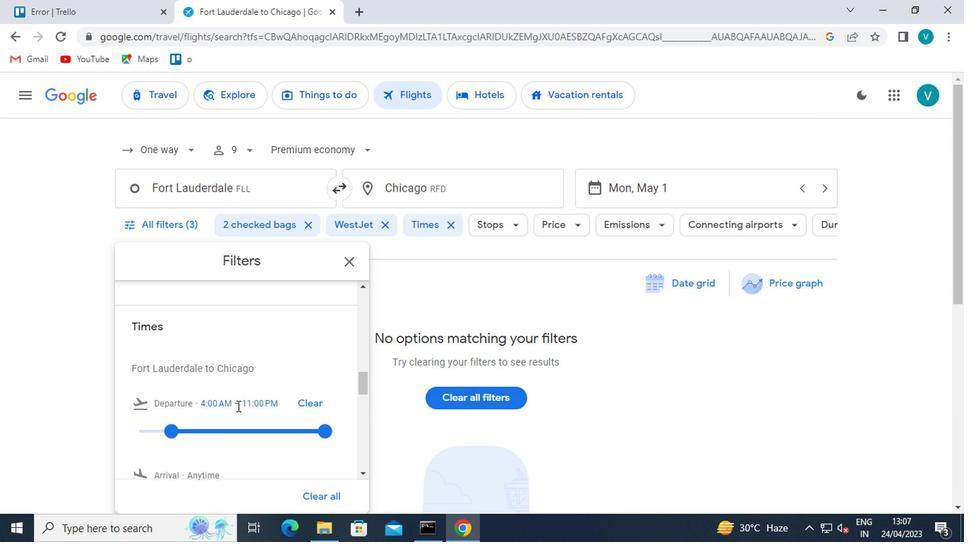 
